 Task: Set the card description to "Word count: Aim for a minimum of 800 words".
Action: Mouse moved to (1051, 269)
Screenshot: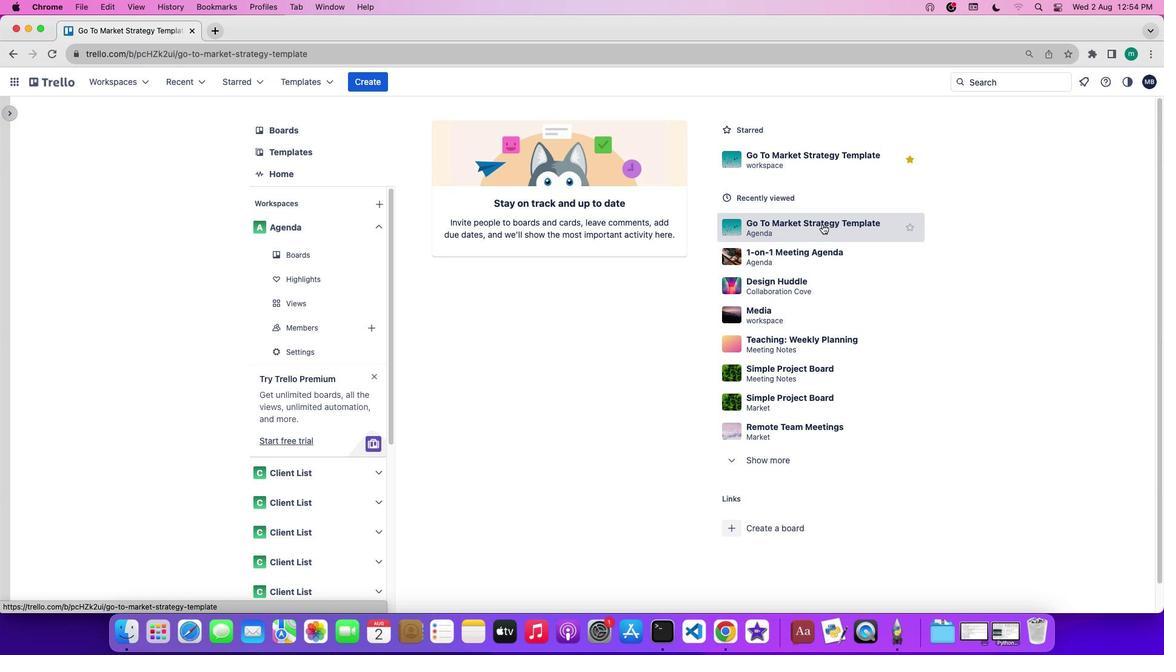 
Action: Mouse pressed left at (1051, 269)
Screenshot: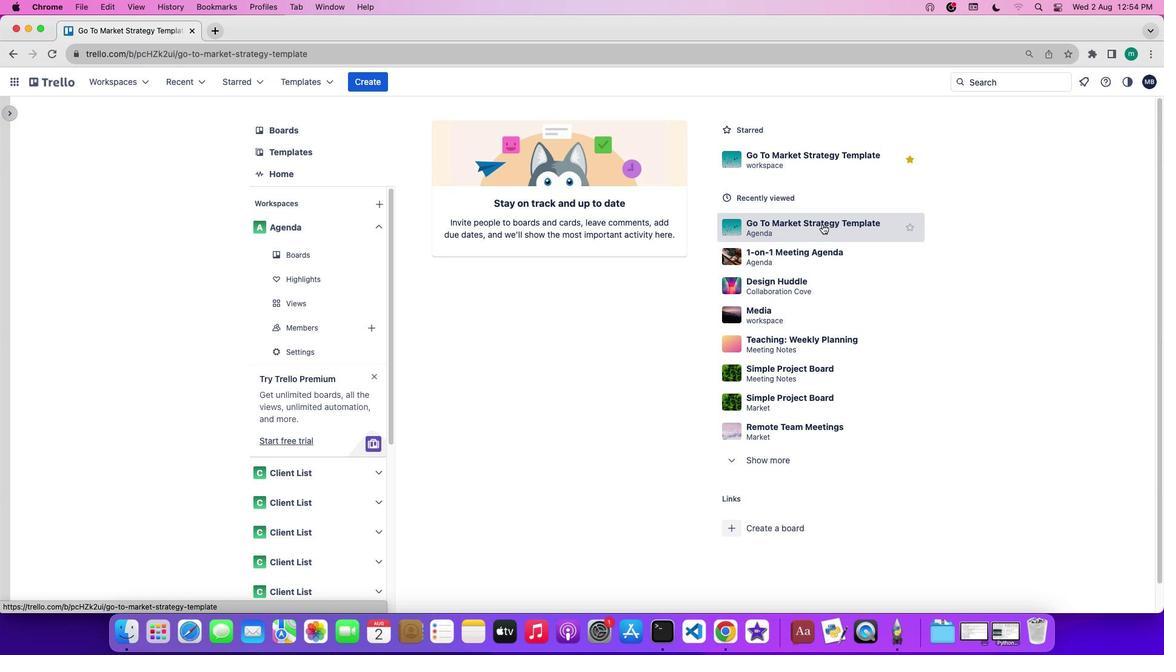 
Action: Mouse moved to (36, 313)
Screenshot: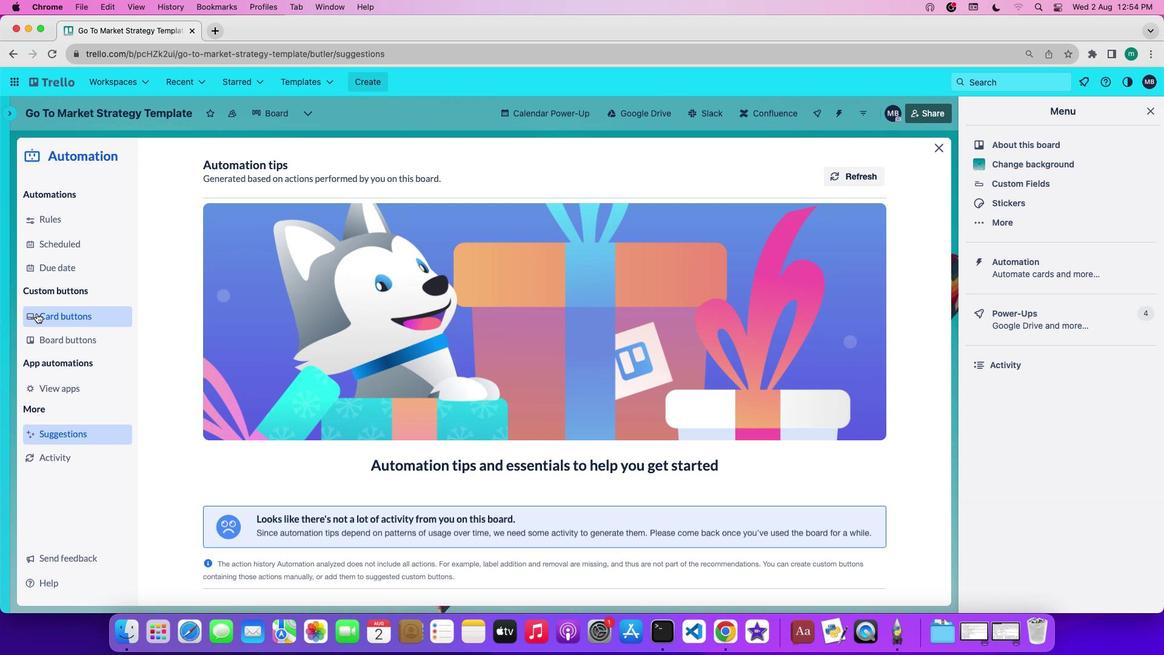 
Action: Mouse pressed left at (36, 313)
Screenshot: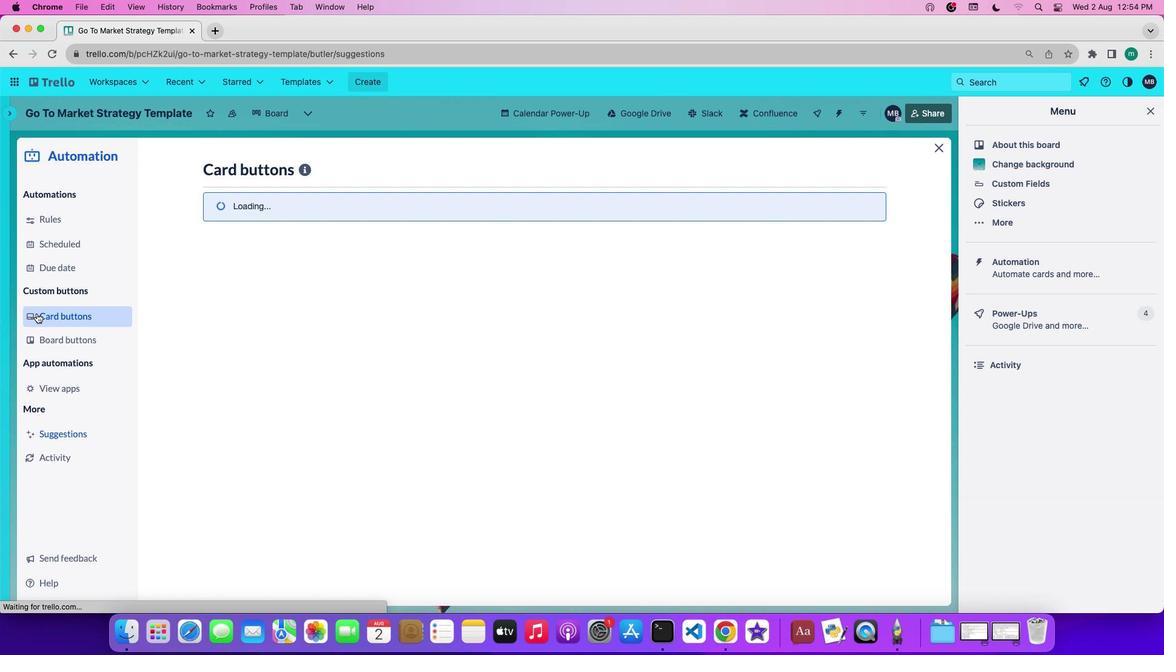 
Action: Mouse moved to (254, 414)
Screenshot: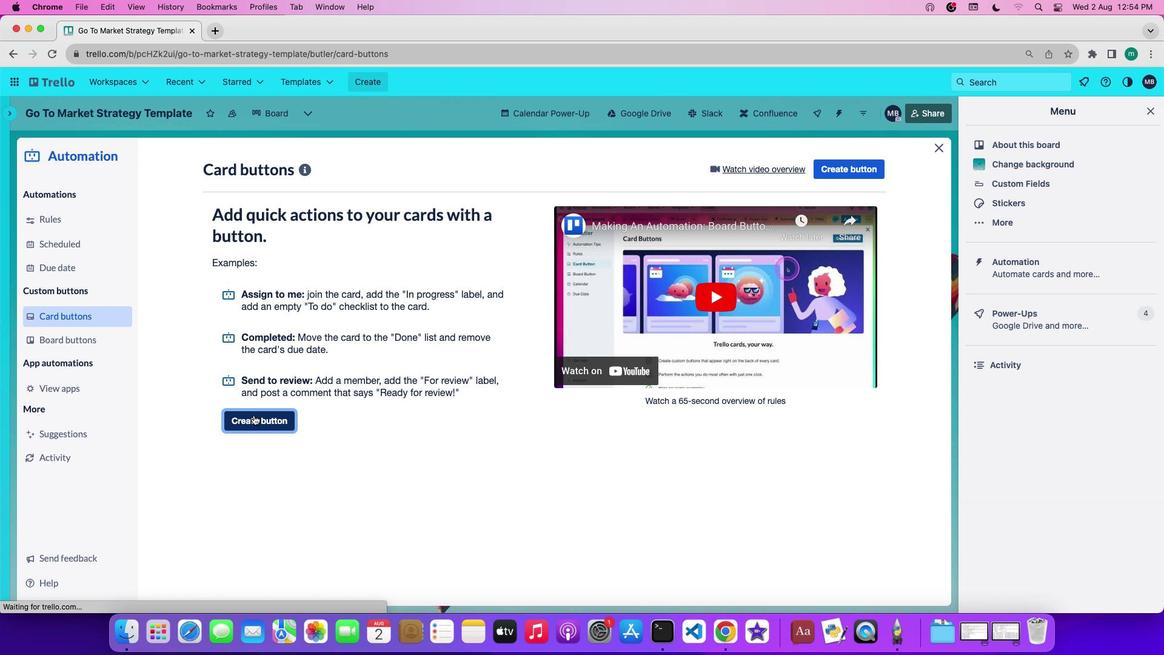 
Action: Mouse pressed left at (254, 414)
Screenshot: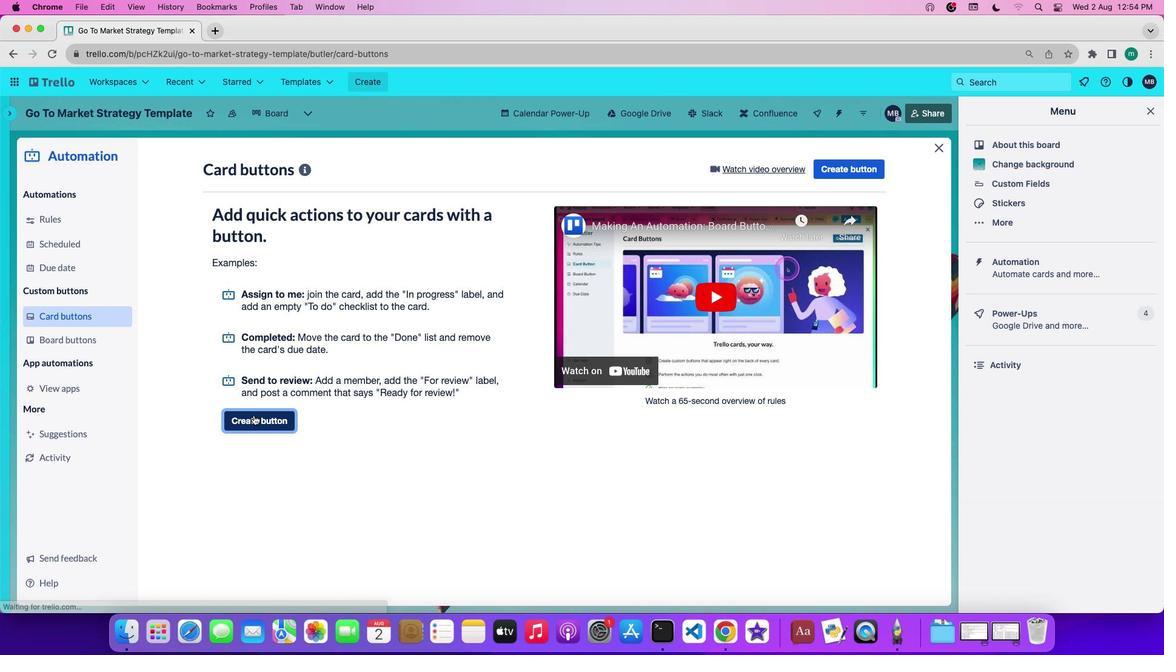 
Action: Mouse moved to (514, 334)
Screenshot: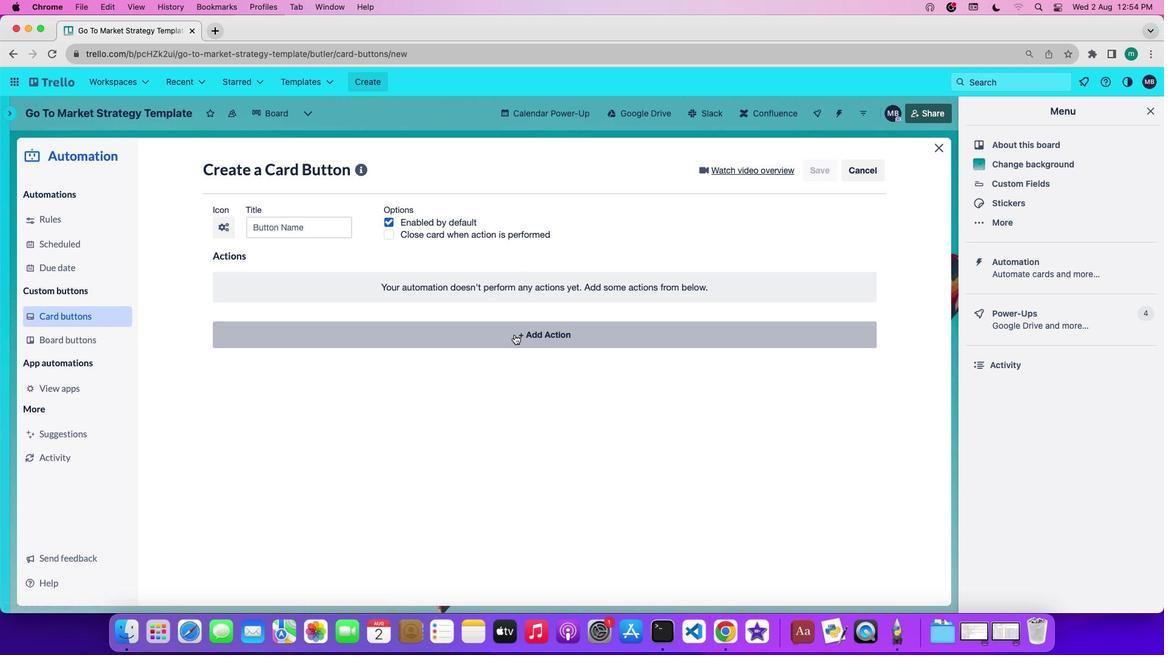 
Action: Mouse pressed left at (514, 334)
Screenshot: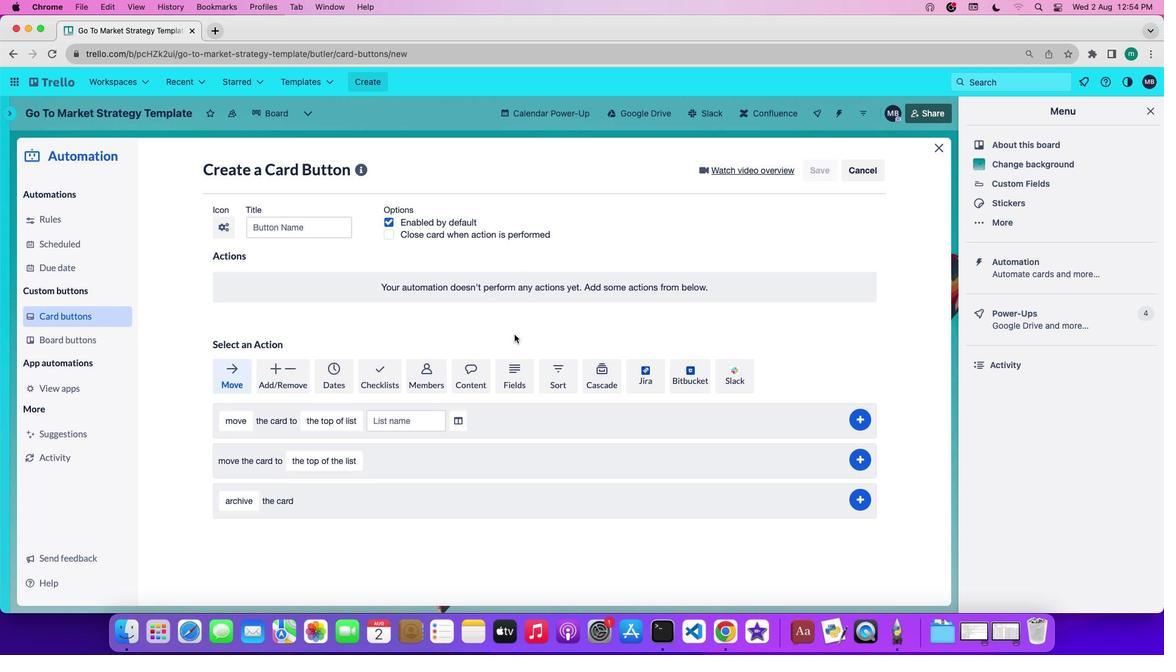 
Action: Mouse moved to (470, 376)
Screenshot: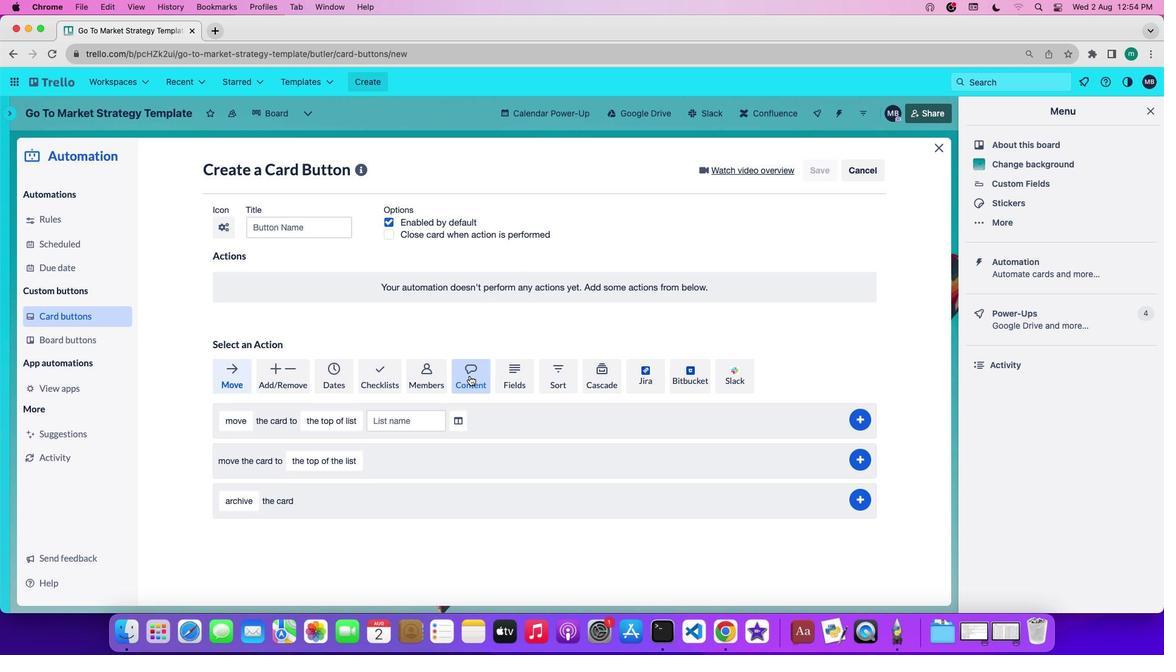 
Action: Mouse pressed left at (470, 376)
Screenshot: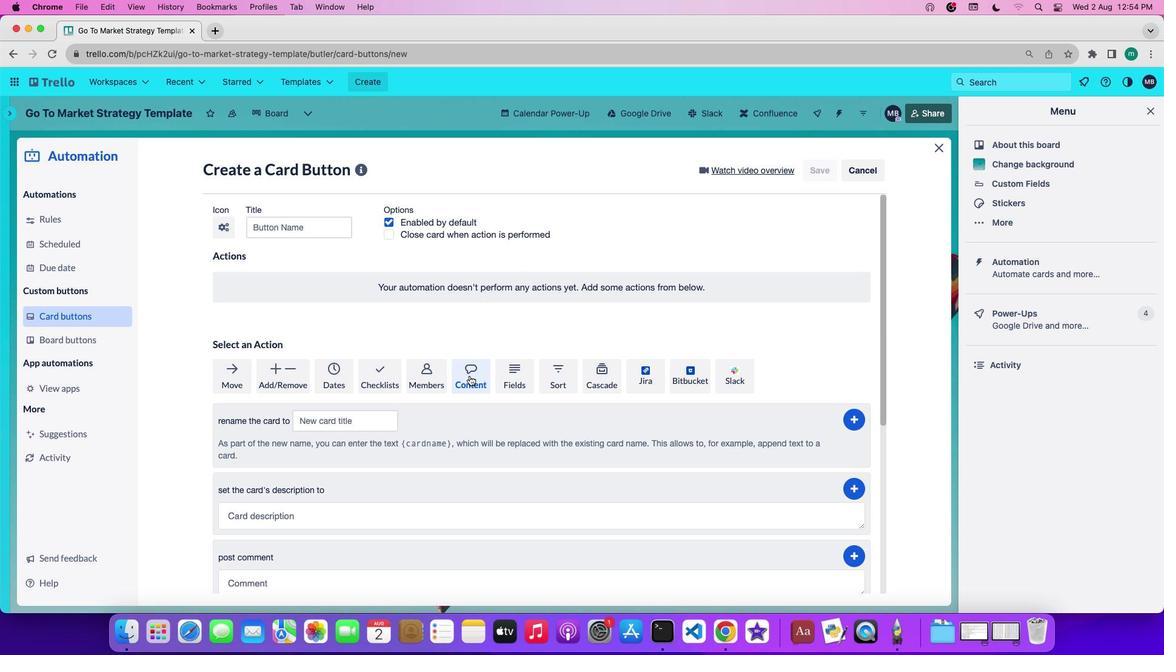 
Action: Mouse moved to (383, 513)
Screenshot: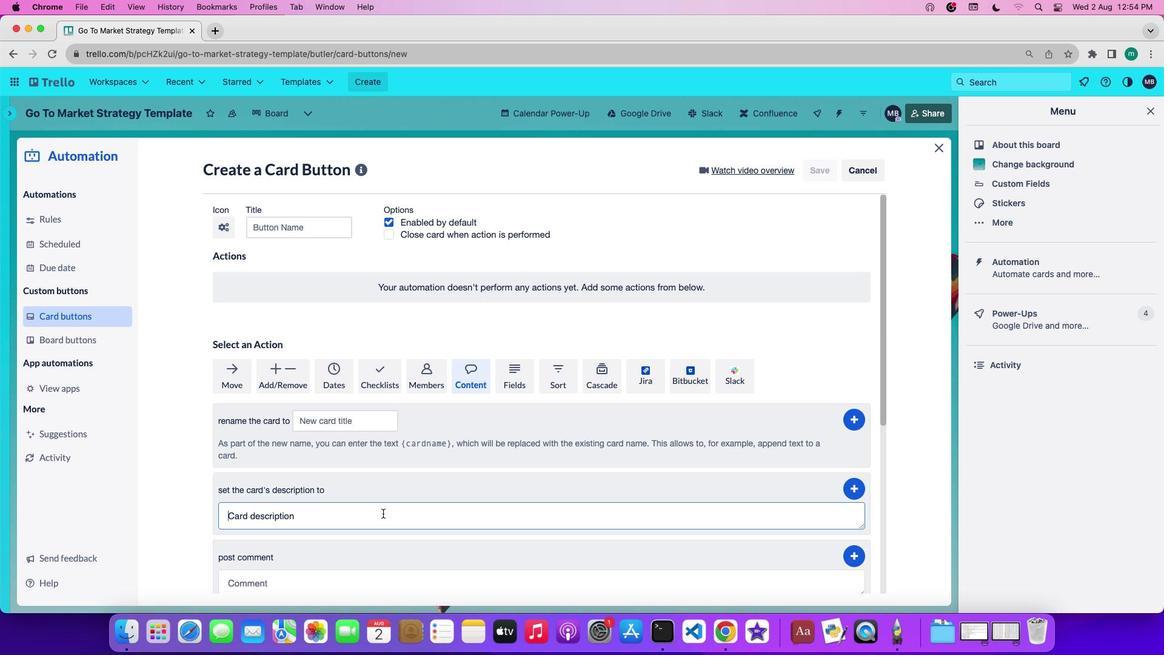 
Action: Mouse pressed left at (383, 513)
Screenshot: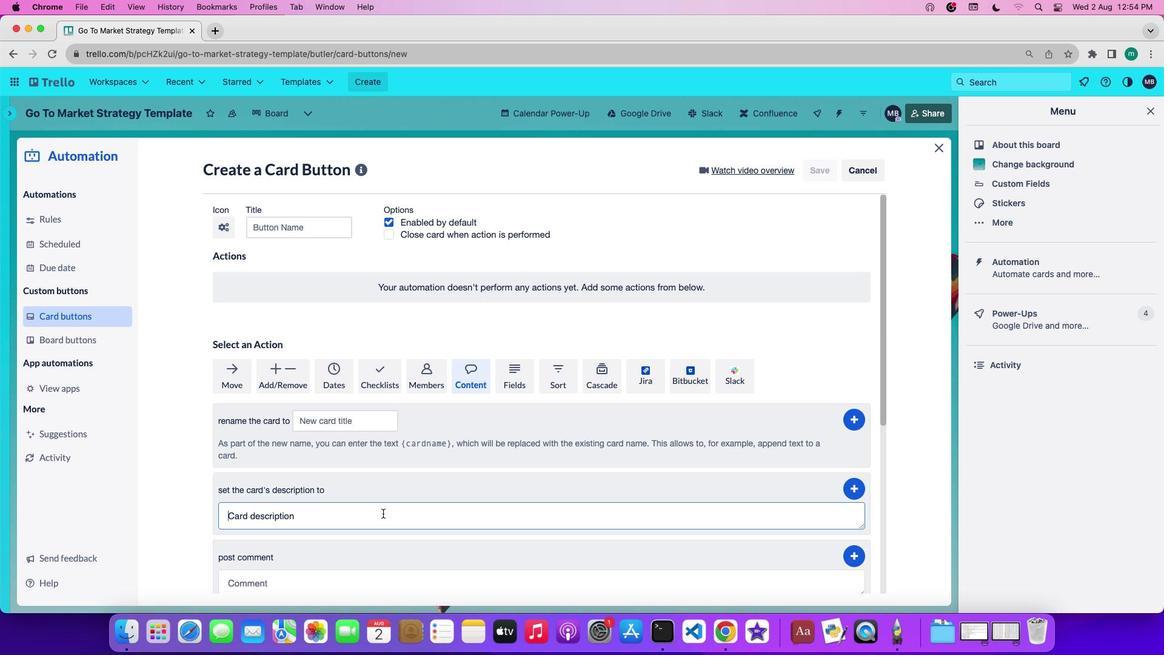 
Action: Mouse moved to (381, 528)
Screenshot: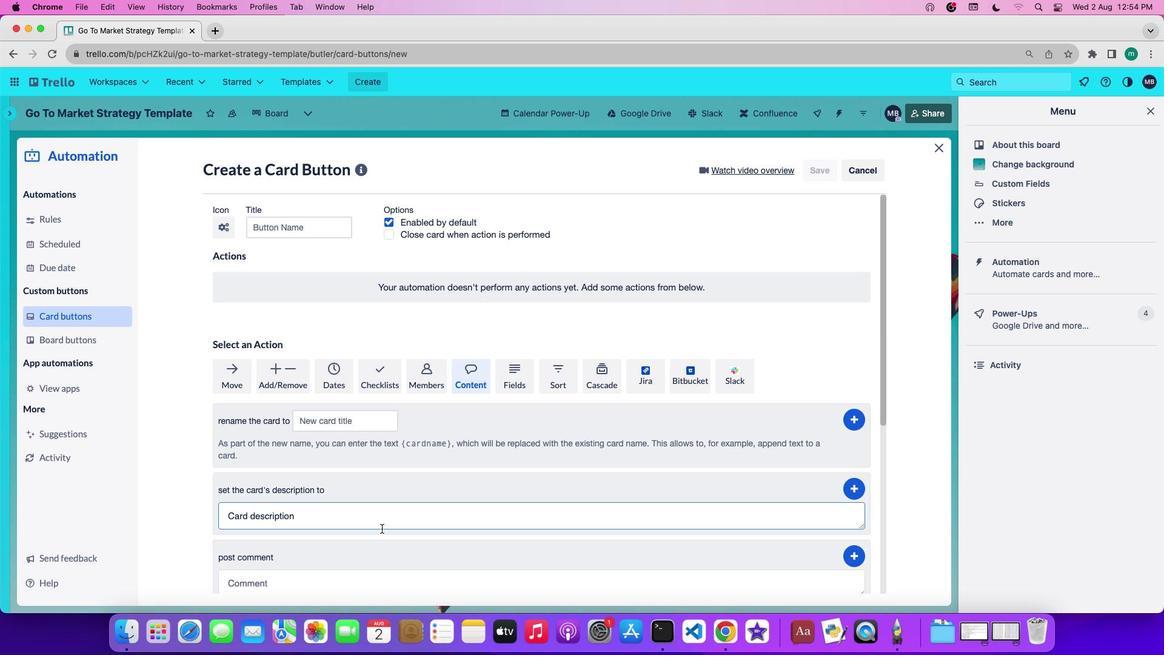 
Action: Key pressed Key.shift'W''o''r''d'Key.space'c''o''u''n''t'Key.shift_r':'Key.shift'A''i''m'Key.space'f''o''r'Key.space'a'Key.space'm''i''n''i''m''u''m'Key.space'o''f'Key.space'8''0''0'Key.space'w''o''r''d''s'
Screenshot: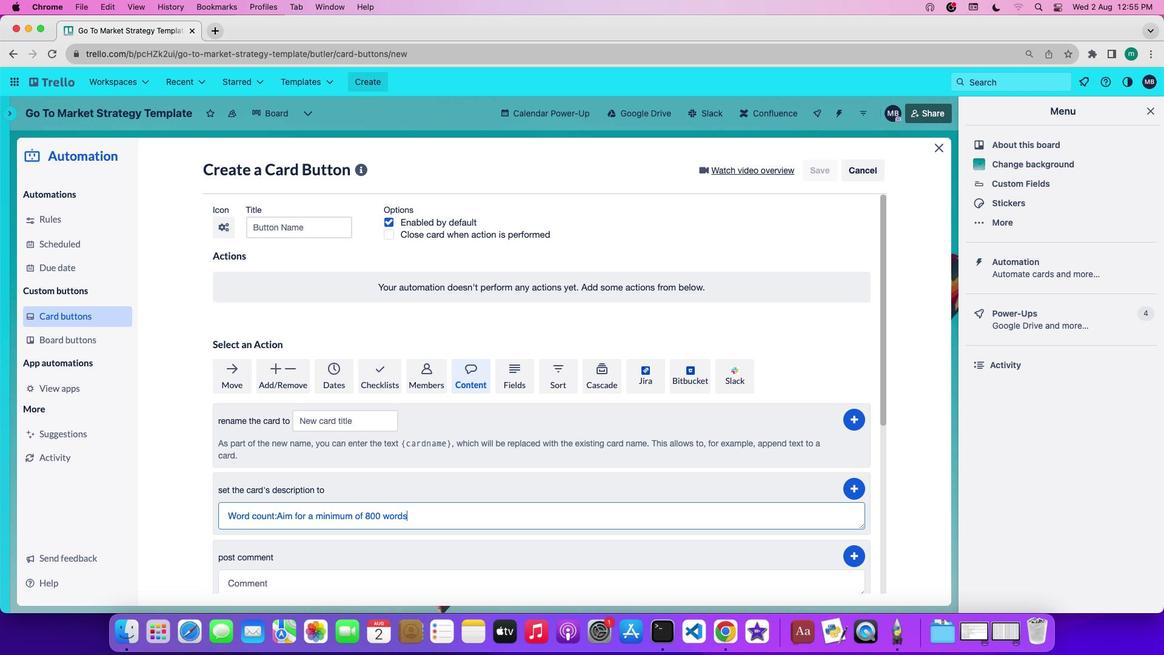 
